 Task: Add Burt's Bees Micellar Makeup Removing Towelettes to the cart.
Action: Mouse moved to (287, 114)
Screenshot: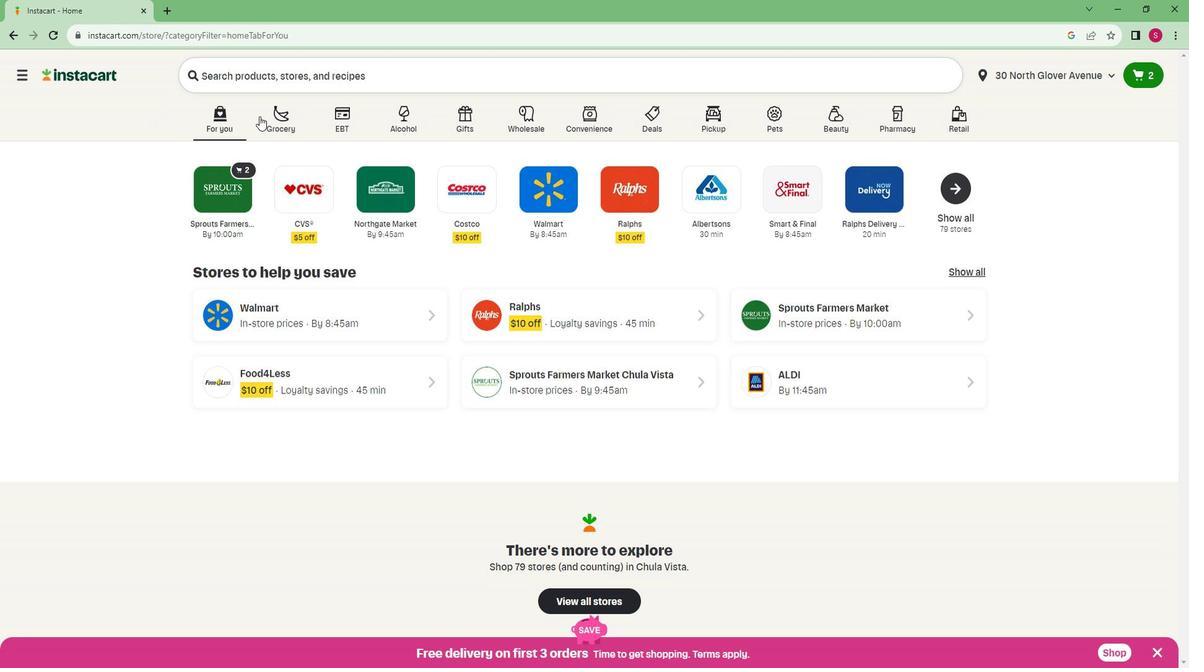 
Action: Mouse pressed left at (287, 114)
Screenshot: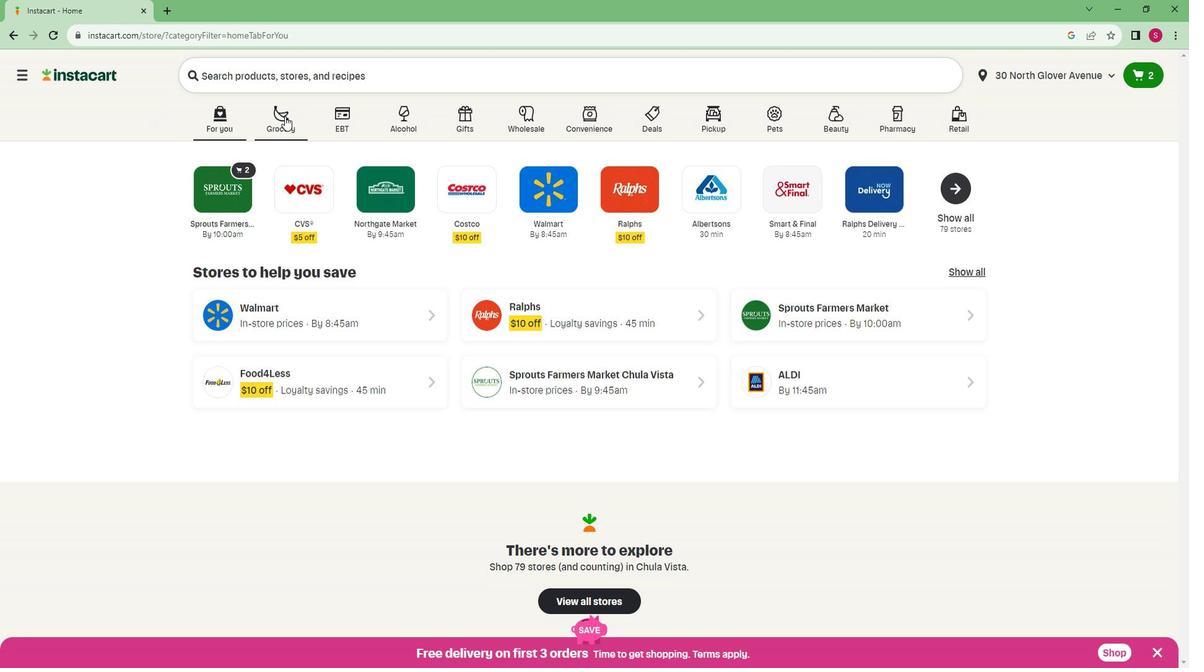 
Action: Mouse moved to (254, 328)
Screenshot: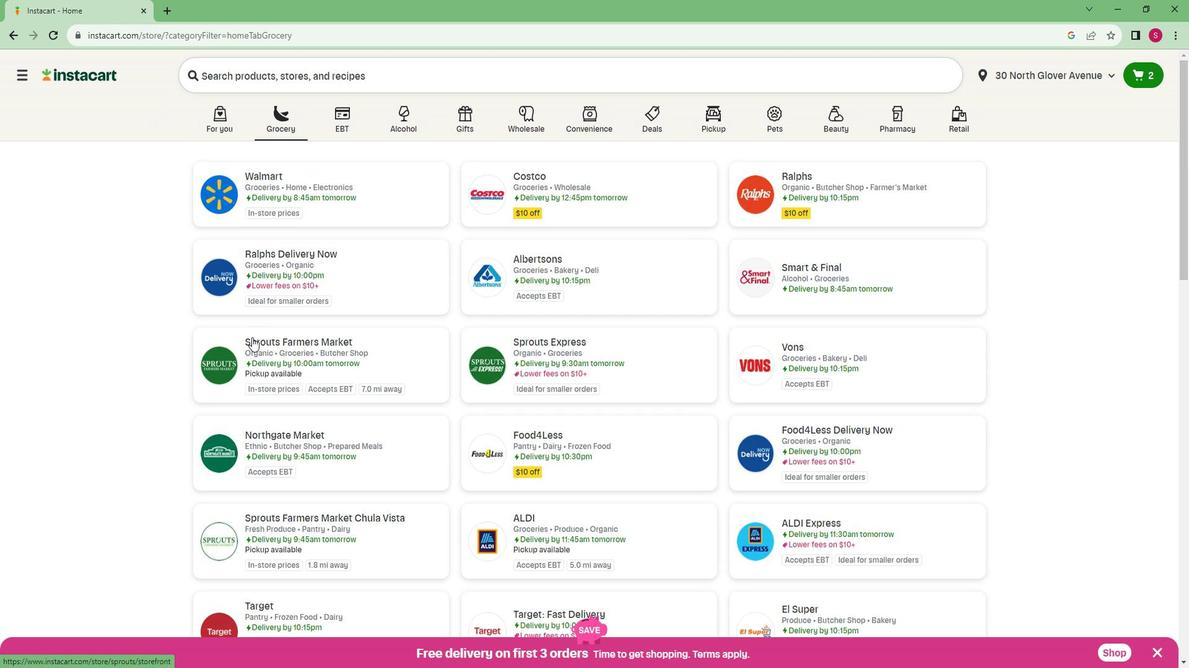 
Action: Mouse pressed left at (254, 328)
Screenshot: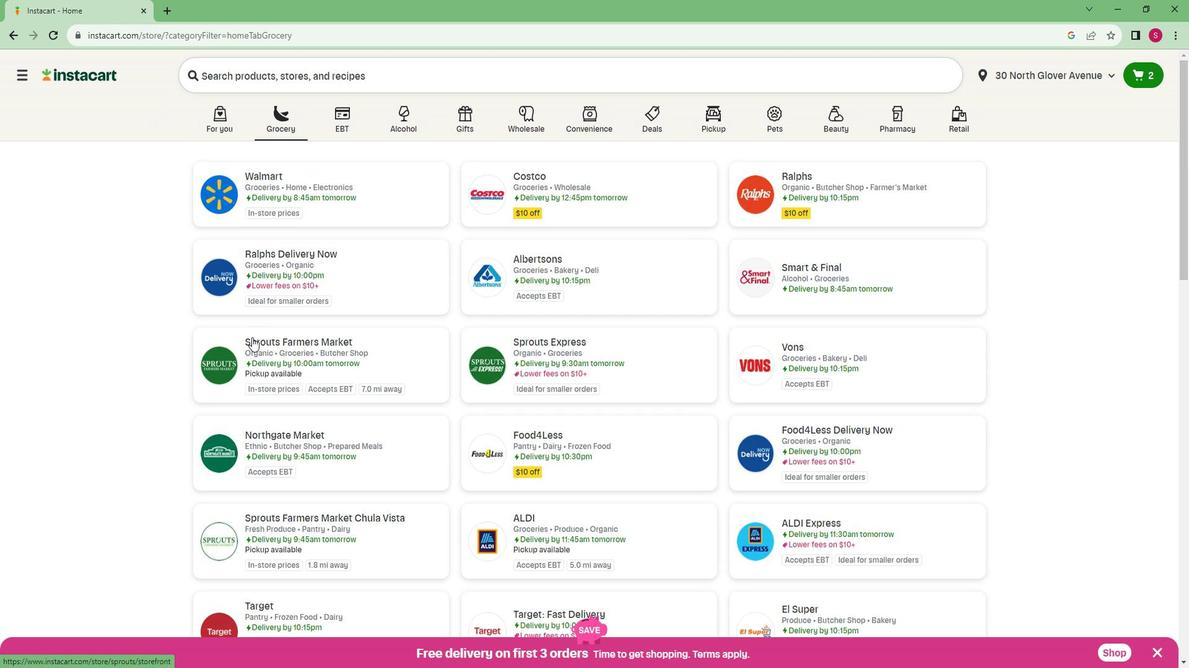 
Action: Mouse moved to (49, 475)
Screenshot: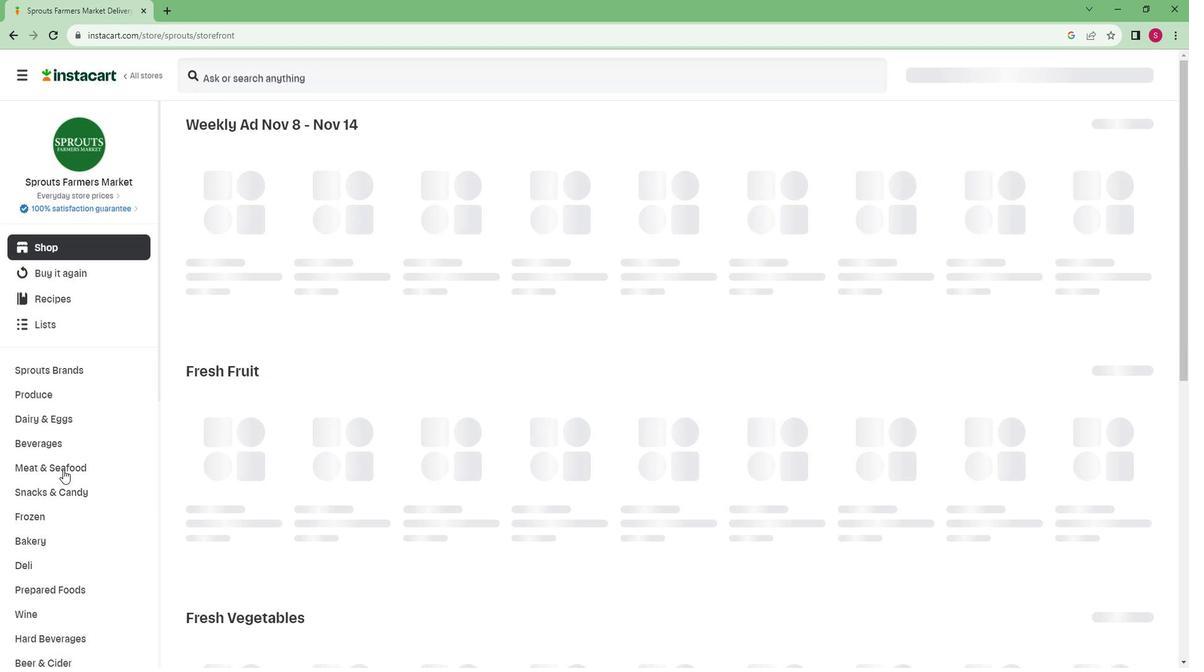 
Action: Mouse scrolled (49, 474) with delta (0, 0)
Screenshot: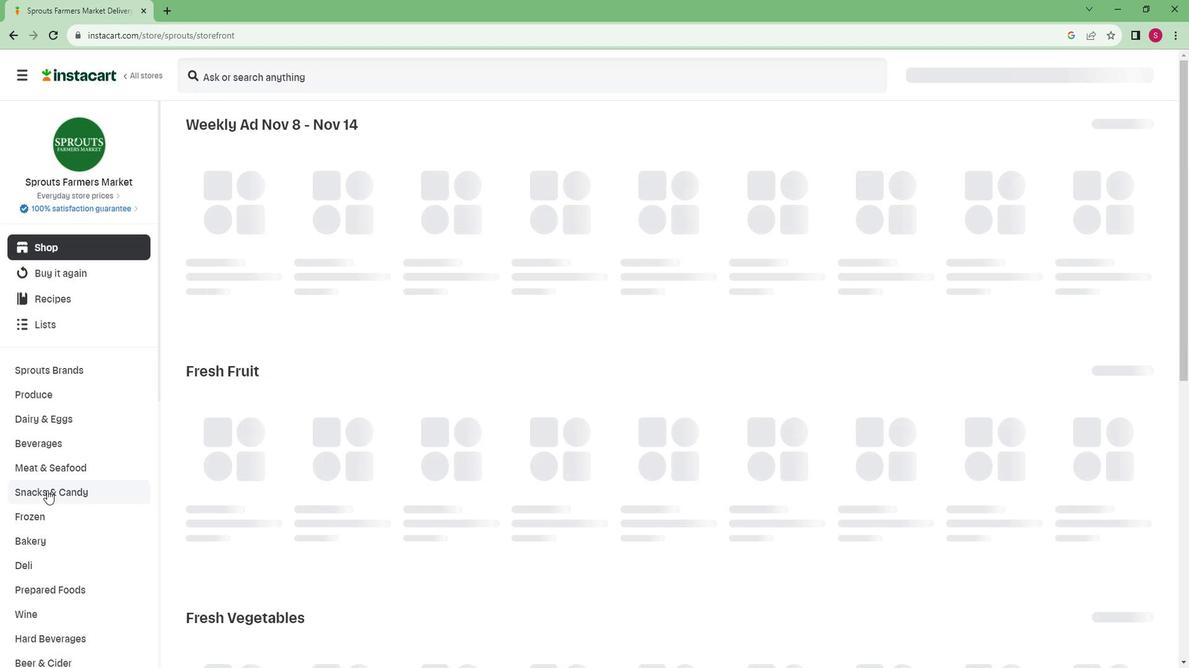 
Action: Mouse scrolled (49, 474) with delta (0, 0)
Screenshot: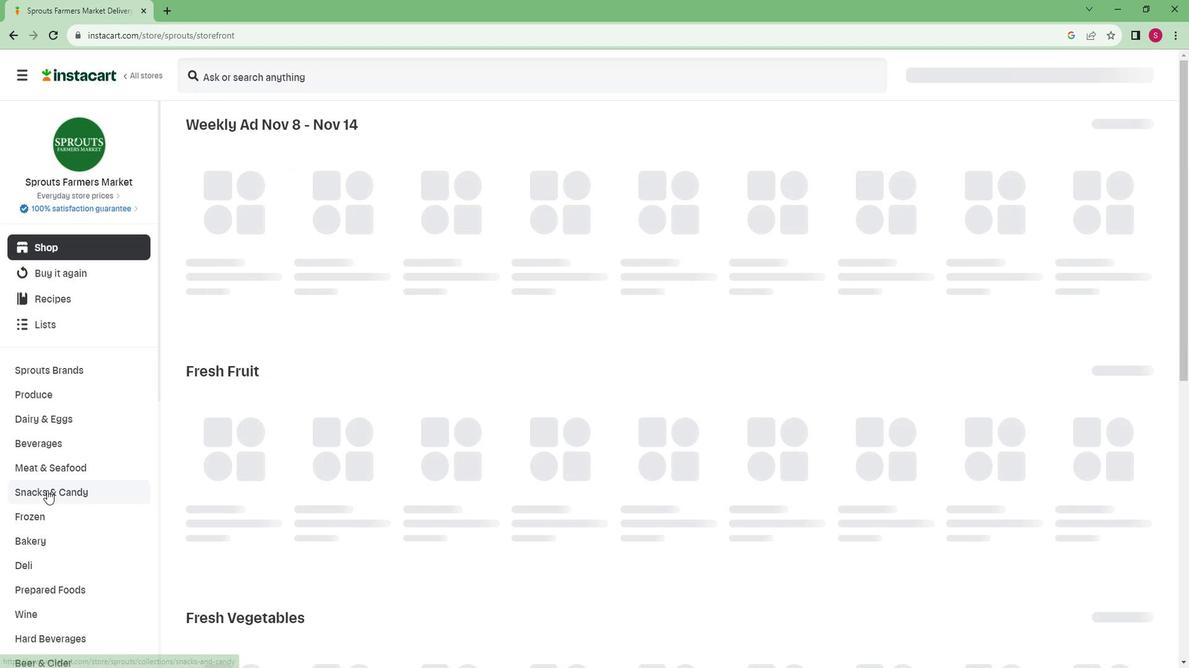 
Action: Mouse scrolled (49, 474) with delta (0, 0)
Screenshot: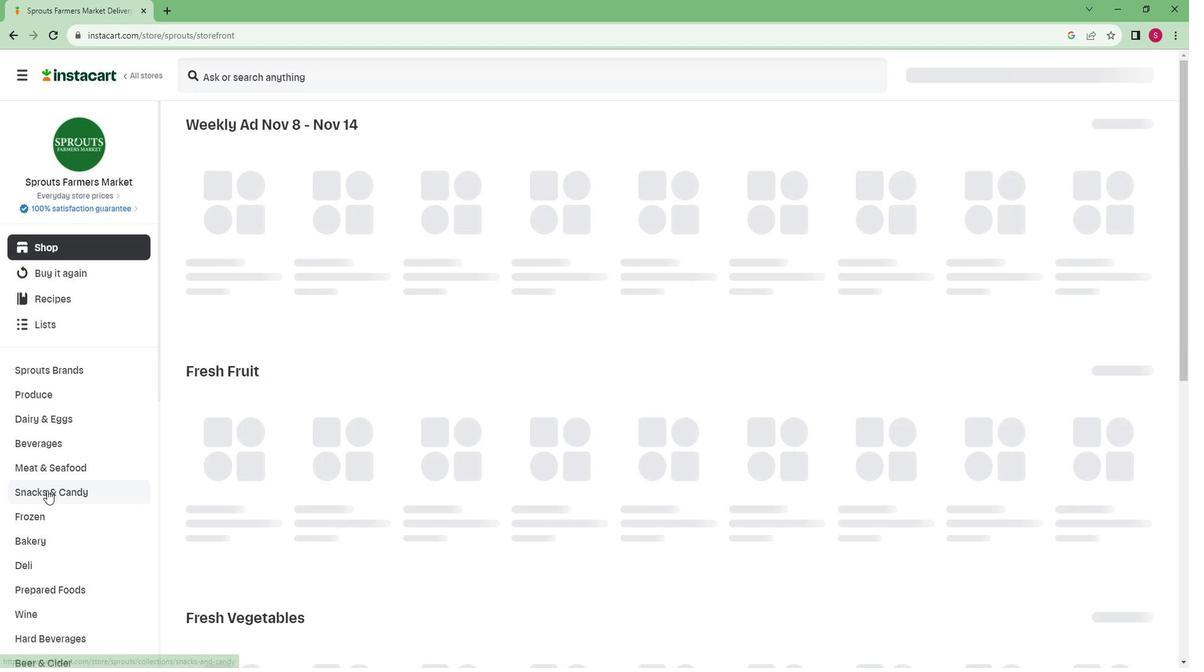 
Action: Mouse scrolled (49, 474) with delta (0, 0)
Screenshot: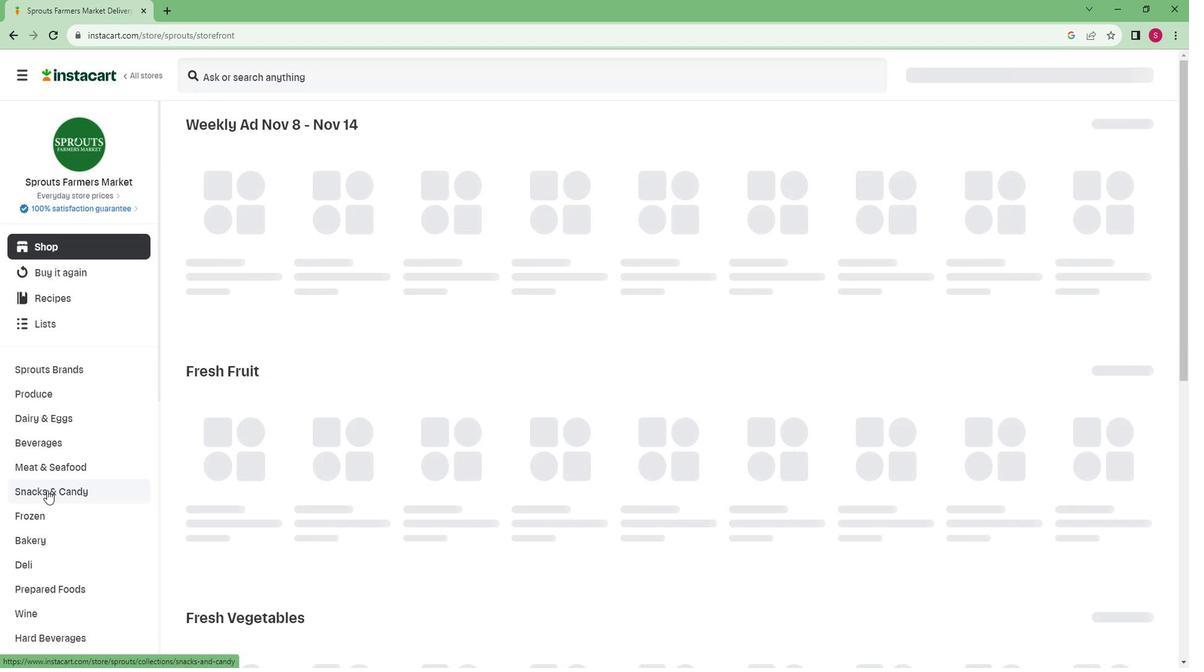 
Action: Mouse scrolled (49, 474) with delta (0, 0)
Screenshot: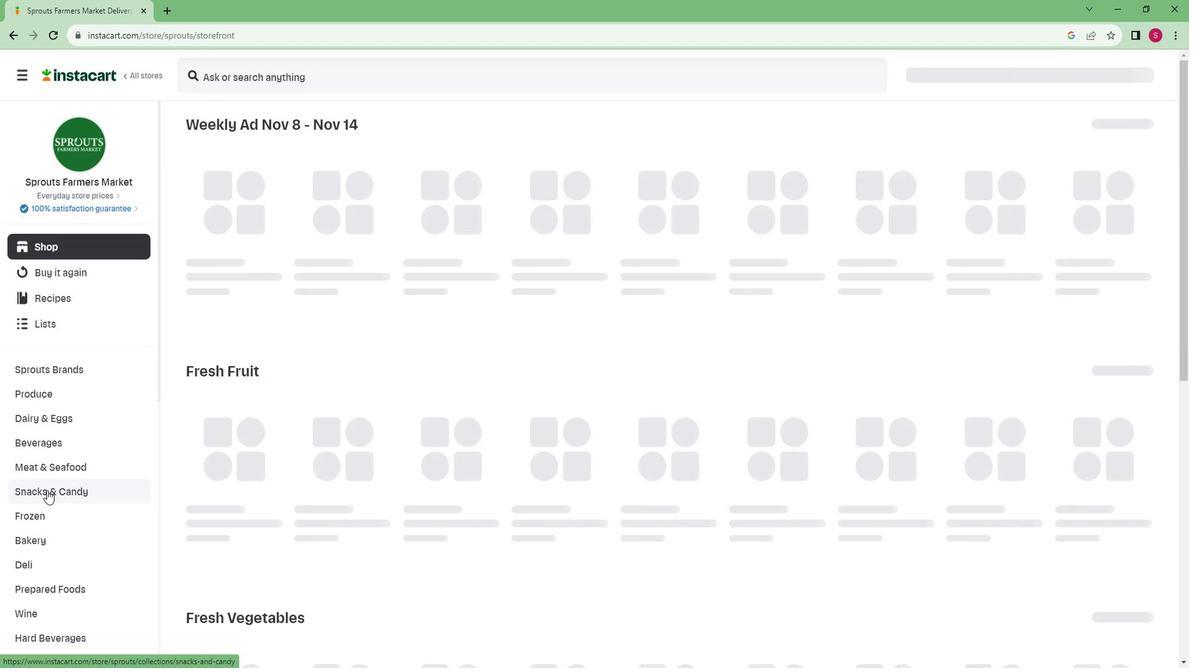 
Action: Mouse scrolled (49, 474) with delta (0, 0)
Screenshot: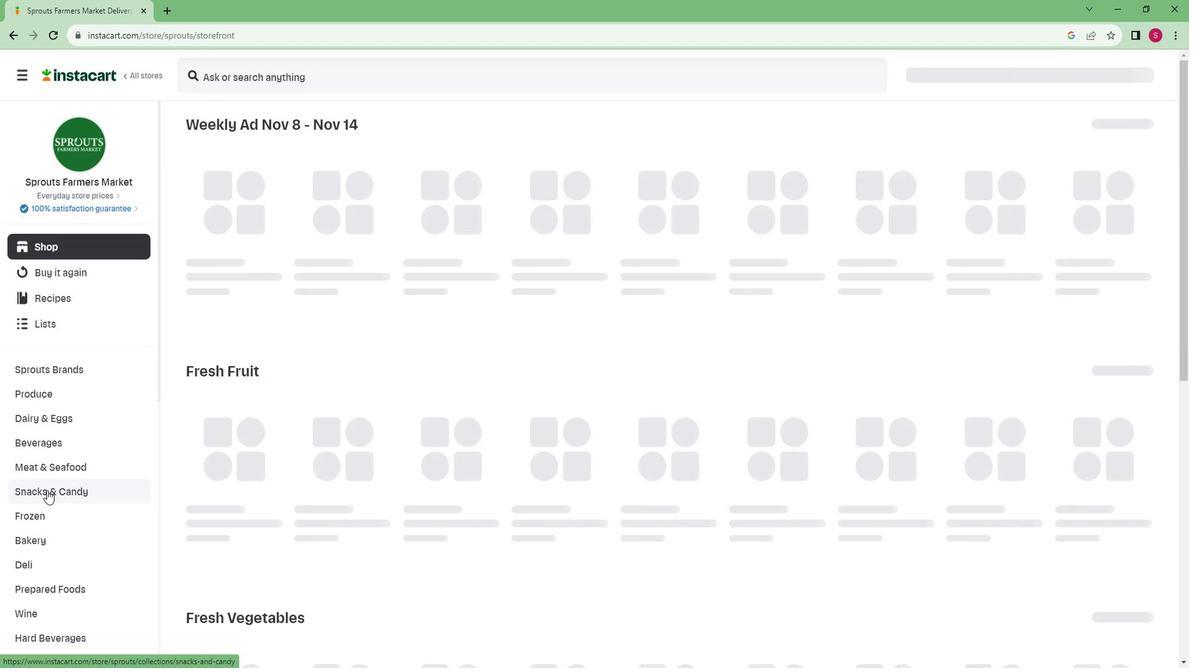 
Action: Mouse moved to (49, 475)
Screenshot: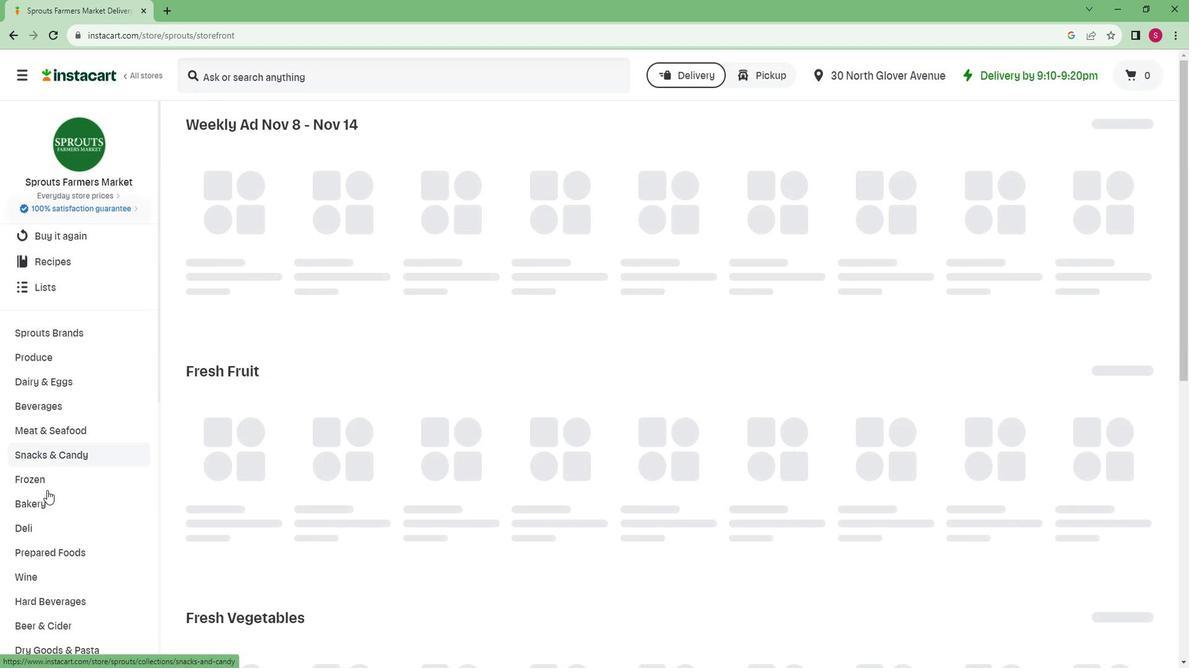 
Action: Mouse scrolled (49, 474) with delta (0, 0)
Screenshot: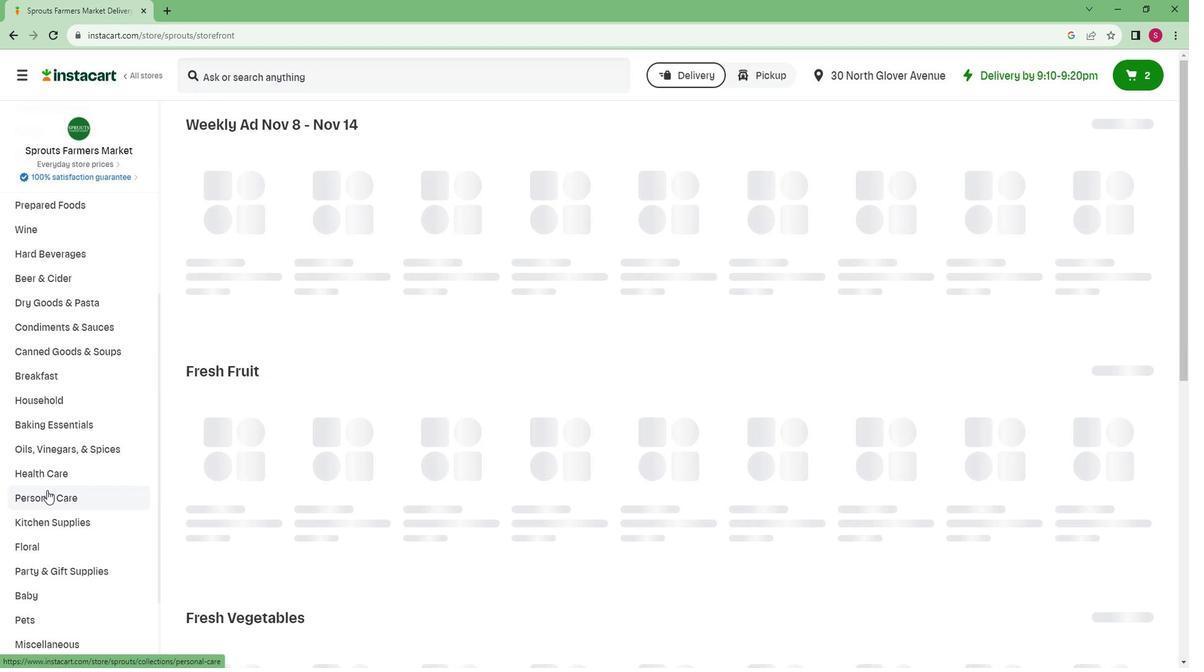 
Action: Mouse scrolled (49, 474) with delta (0, 0)
Screenshot: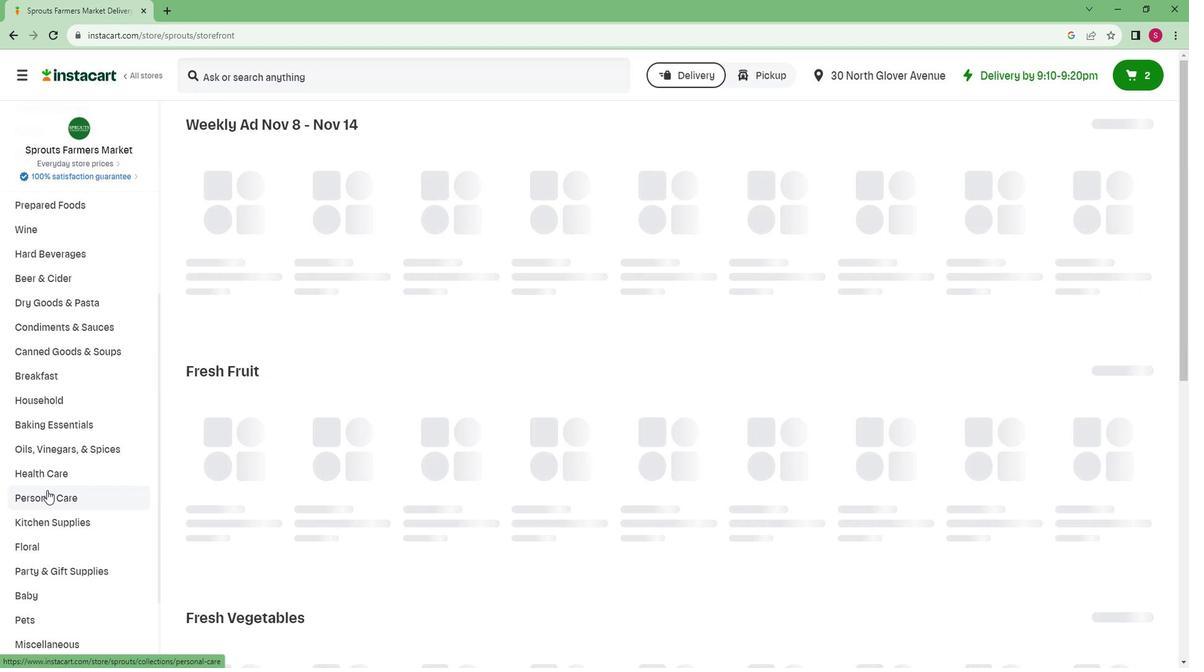 
Action: Mouse scrolled (49, 474) with delta (0, 0)
Screenshot: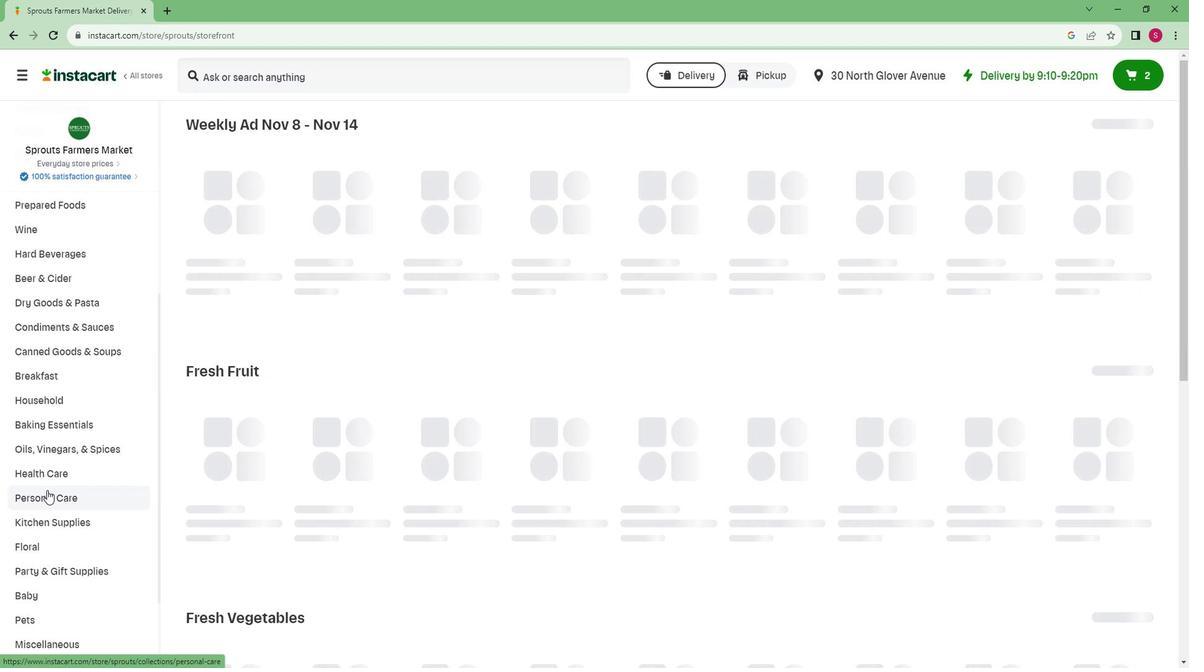 
Action: Mouse moved to (33, 600)
Screenshot: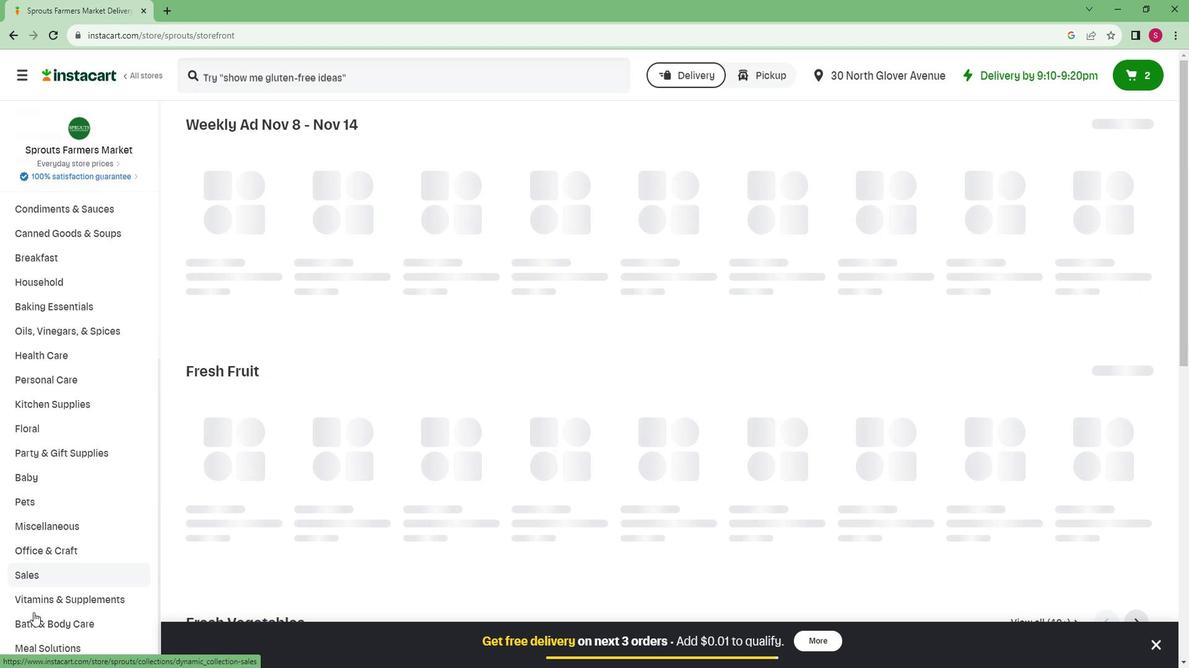 
Action: Mouse pressed left at (33, 600)
Screenshot: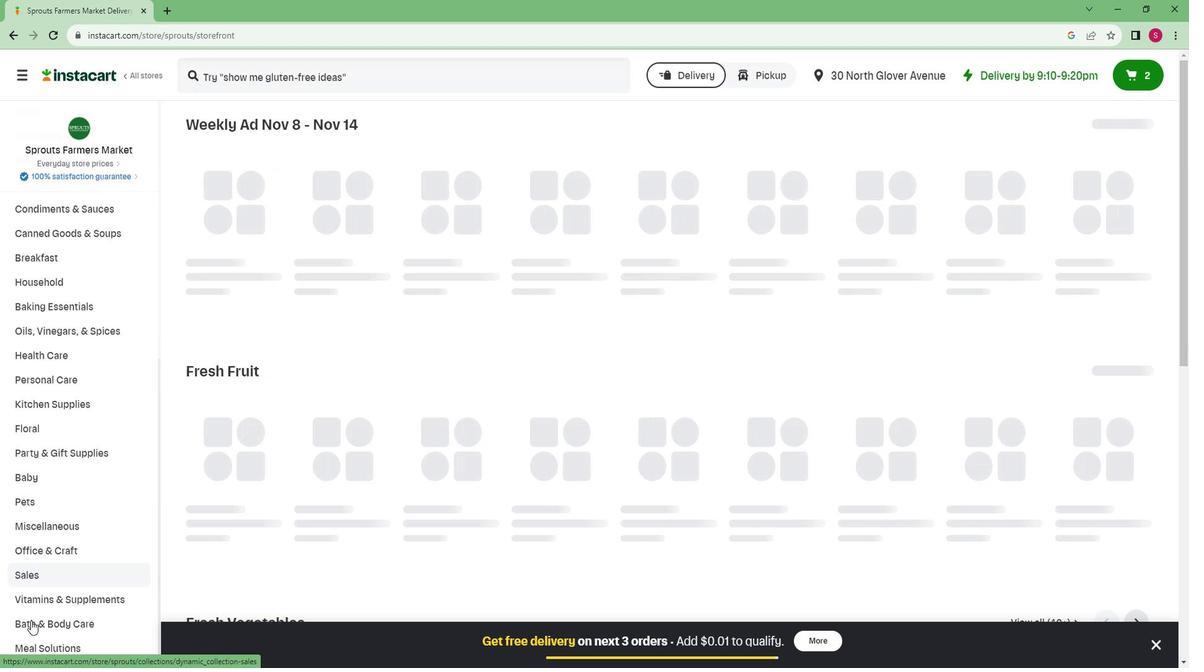 
Action: Mouse moved to (717, 161)
Screenshot: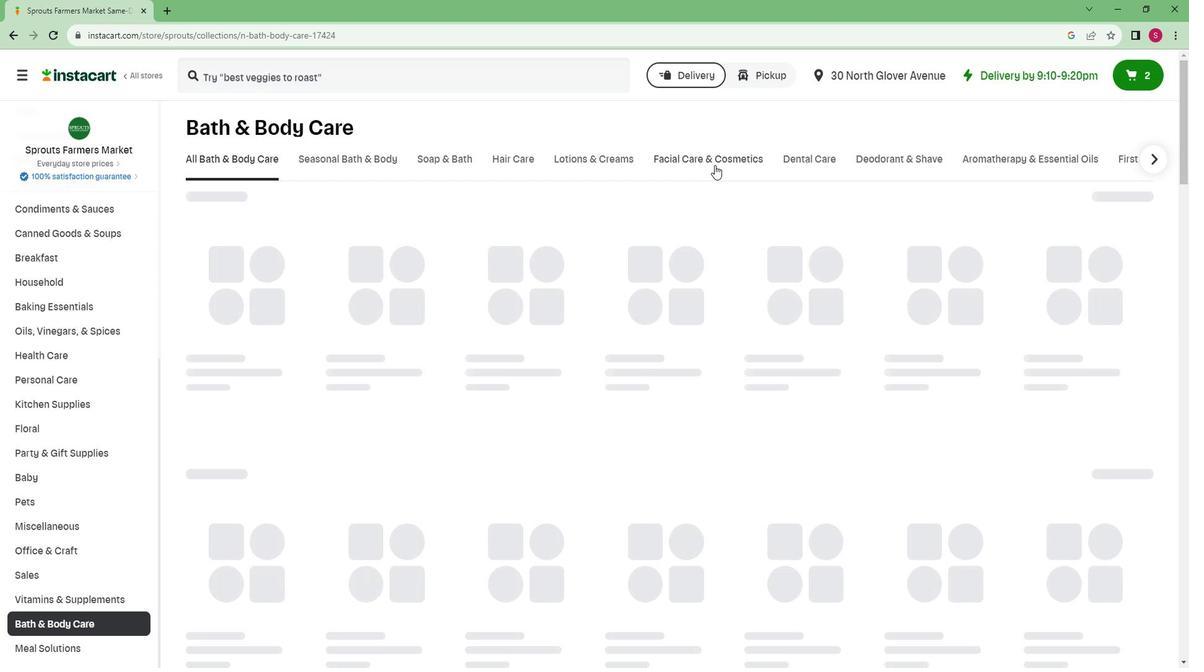 
Action: Mouse pressed left at (717, 161)
Screenshot: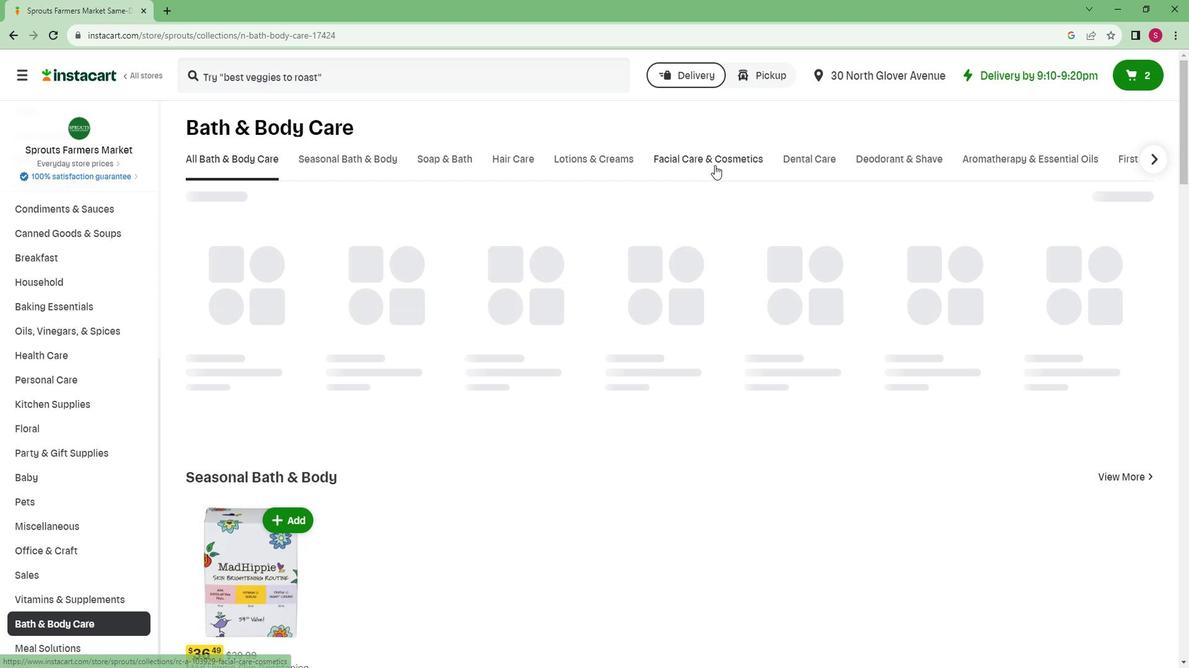 
Action: Mouse moved to (344, 76)
Screenshot: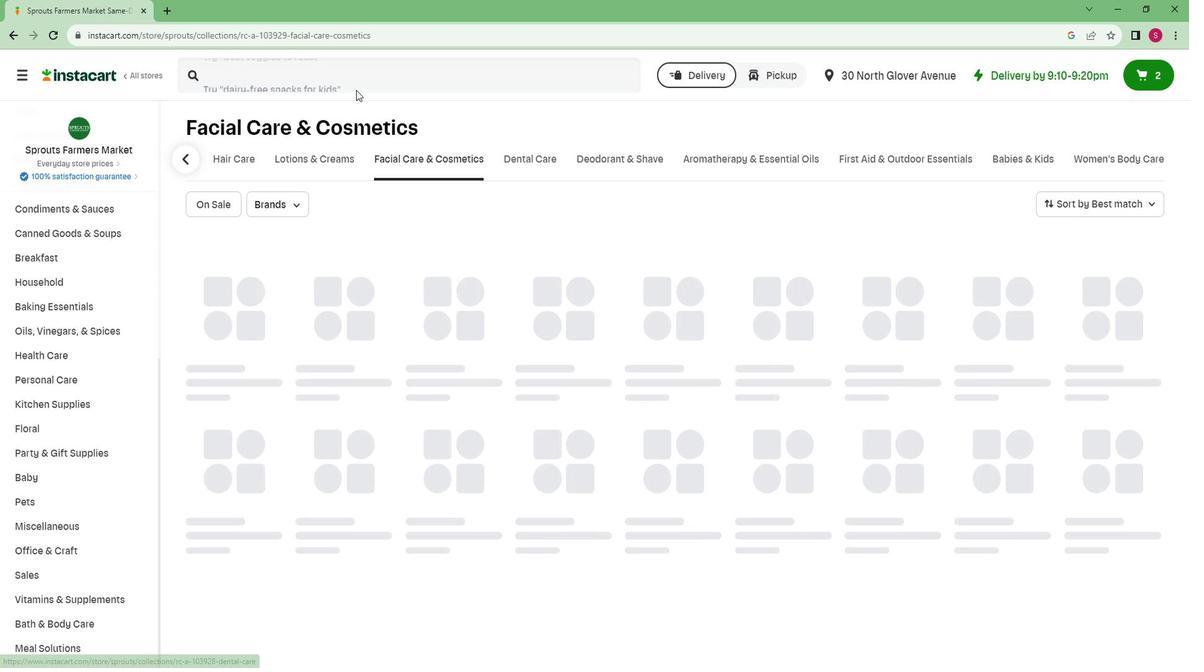 
Action: Mouse pressed left at (344, 76)
Screenshot: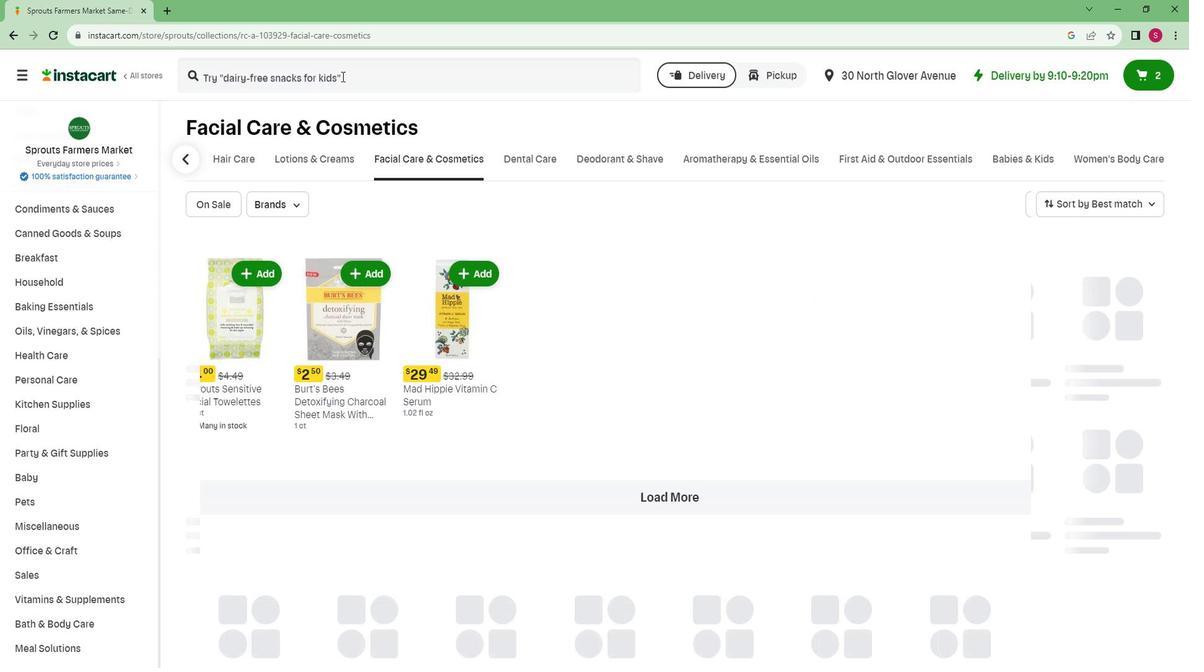 
Action: Key pressed <Key.caps_lock>B<Key.caps_lock>urts<Key.space><Key.caps_lock>B<Key.caps_lock>ees<Key.space><Key.caps_lock>M<Key.caps_lock>icellar<Key.space><Key.caps_lock>M<Key.caps_lock>akeup<Key.space><Key.caps_lock>R<Key.caps_lock>emoving<Key.space><Key.caps_lock>T<Key.caps_lock>owelettes<Key.enter>
Screenshot: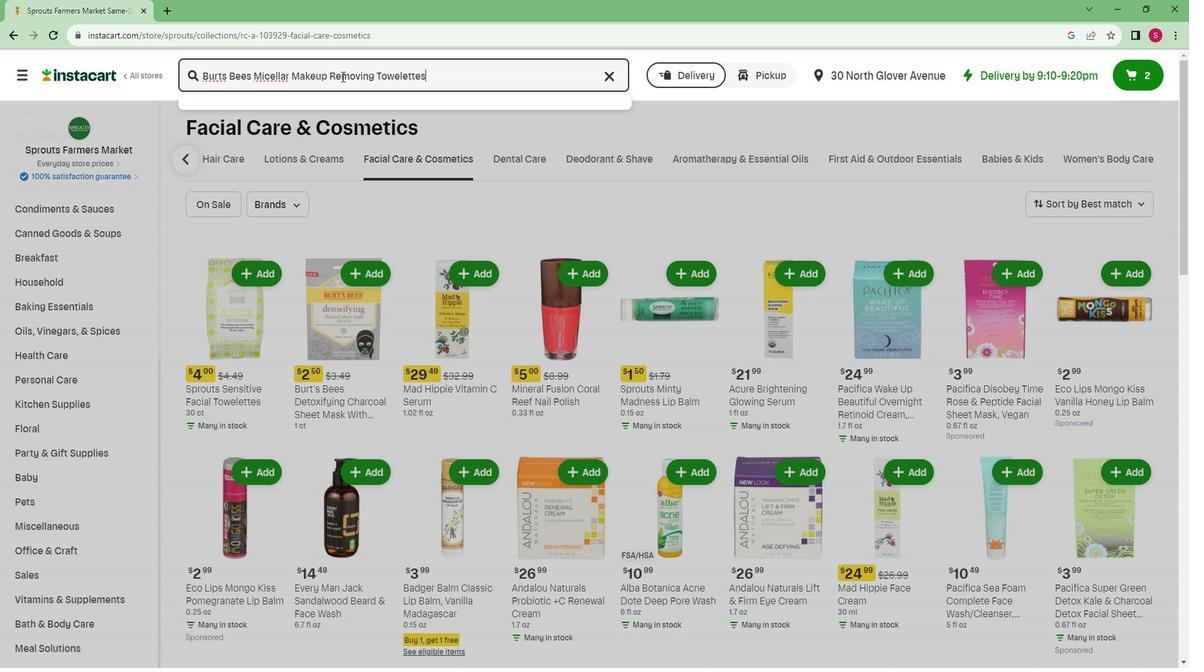 
Action: Mouse moved to (356, 170)
Screenshot: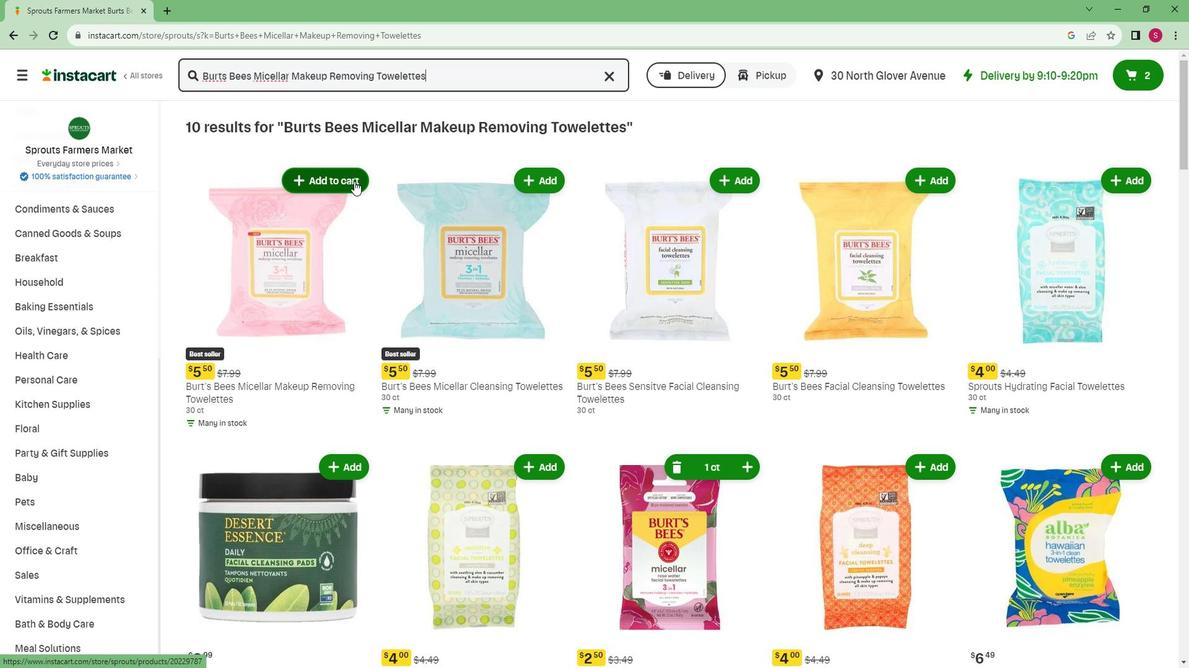 
Action: Mouse pressed left at (356, 170)
Screenshot: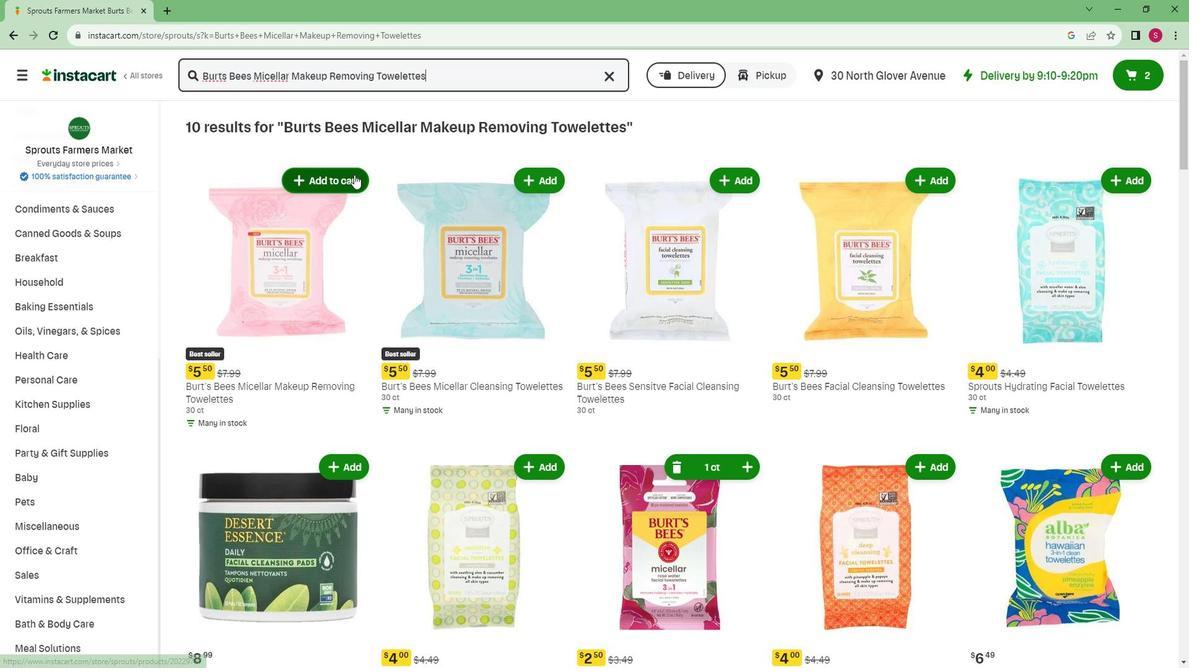 
Action: Mouse moved to (349, 245)
Screenshot: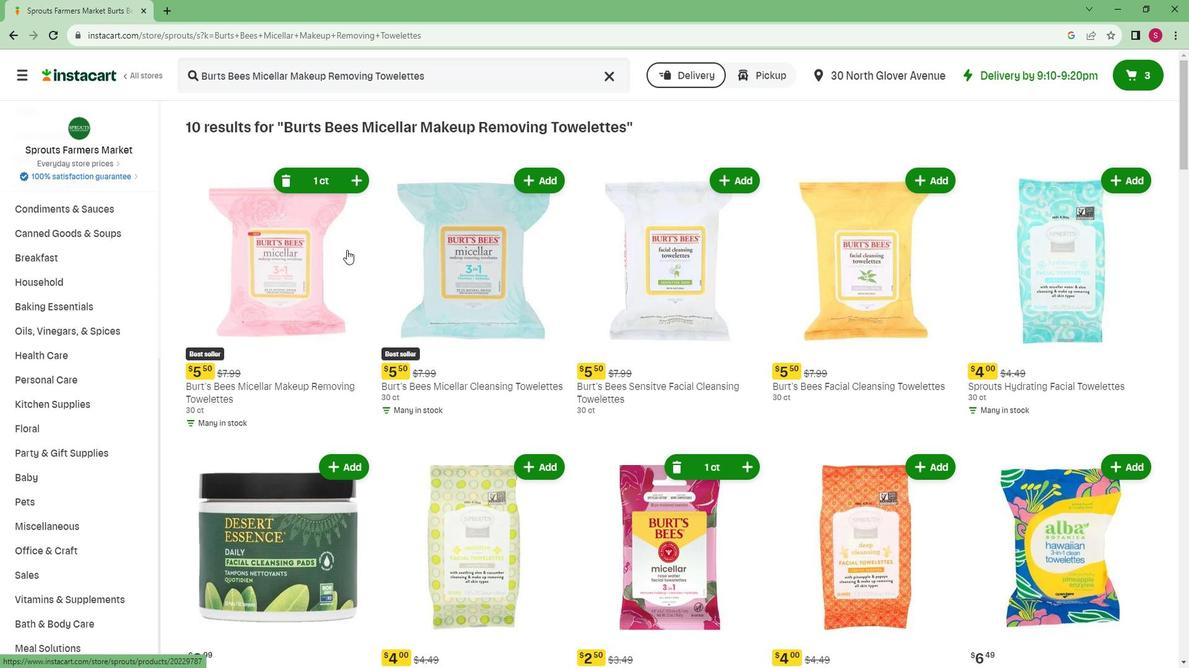 
